 Task: Set the HTTP proxy password to "usergoit".
Action: Mouse moved to (95, 11)
Screenshot: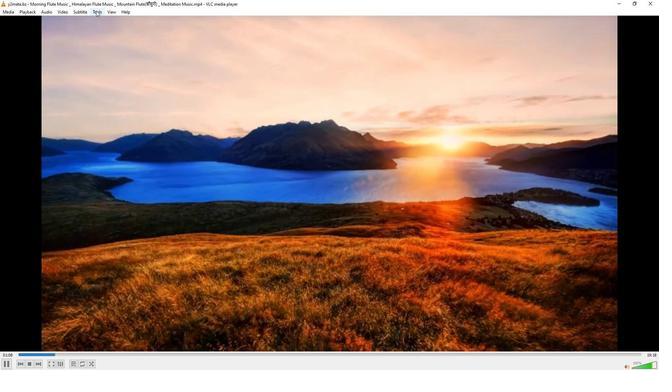 
Action: Mouse pressed left at (95, 11)
Screenshot: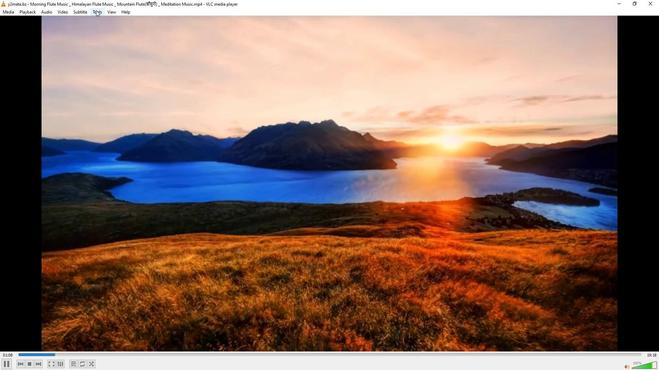 
Action: Mouse moved to (102, 93)
Screenshot: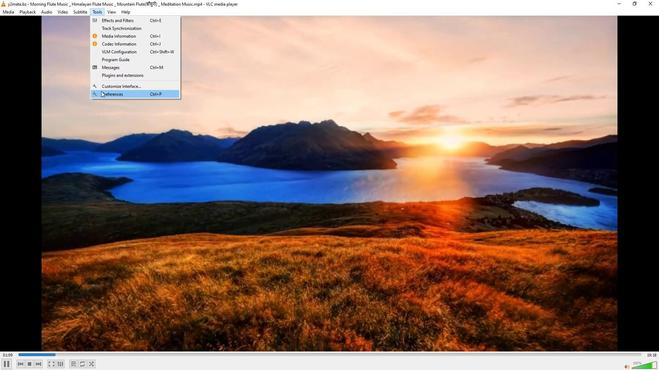 
Action: Mouse pressed left at (102, 93)
Screenshot: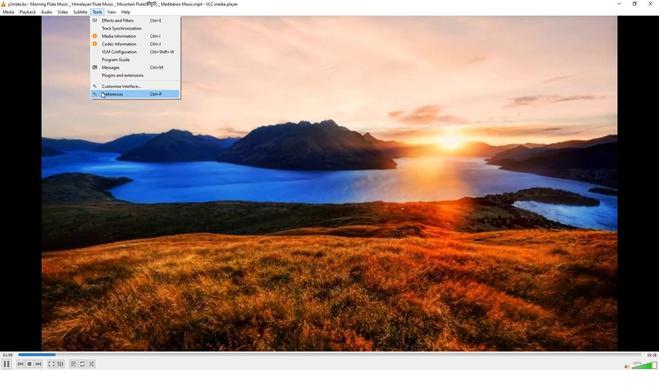 
Action: Mouse moved to (217, 302)
Screenshot: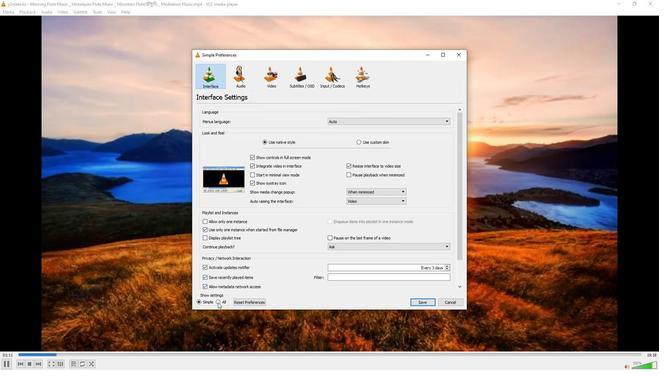 
Action: Mouse pressed left at (217, 302)
Screenshot: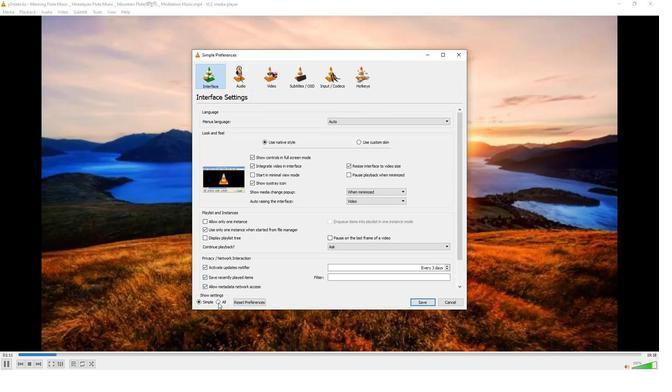 
Action: Mouse moved to (230, 177)
Screenshot: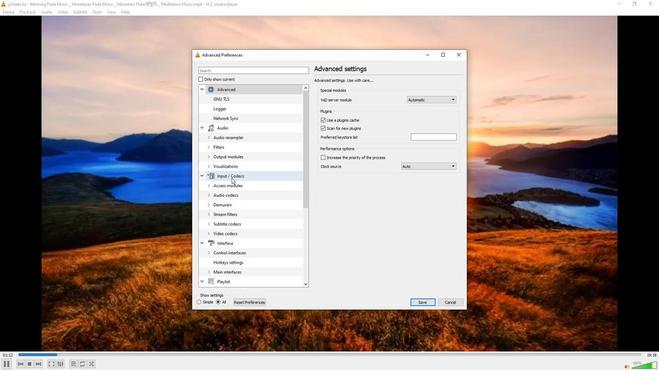 
Action: Mouse pressed left at (230, 177)
Screenshot: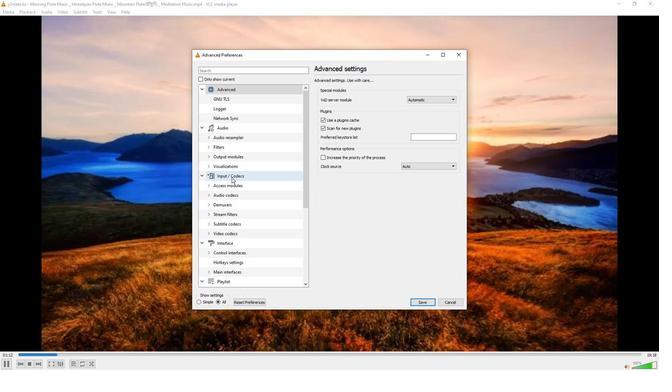 
Action: Mouse moved to (350, 205)
Screenshot: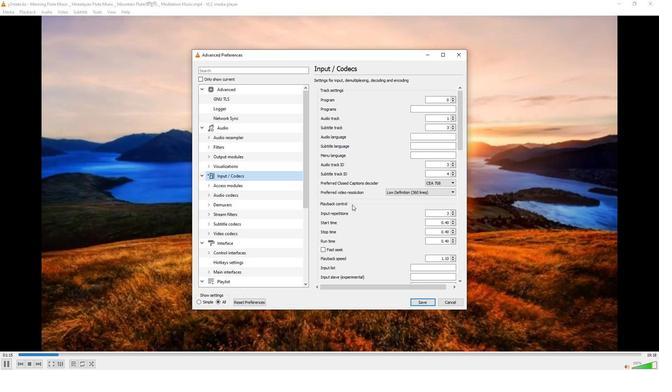 
Action: Mouse scrolled (350, 205) with delta (0, 0)
Screenshot: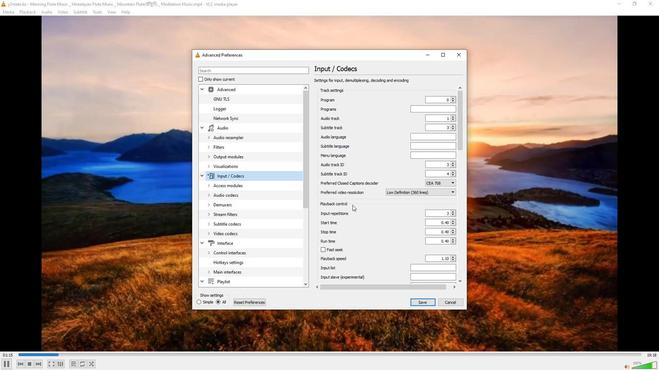 
Action: Mouse scrolled (350, 205) with delta (0, 0)
Screenshot: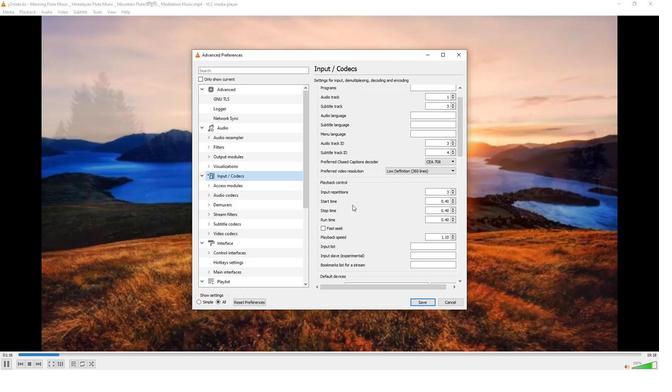 
Action: Mouse scrolled (350, 205) with delta (0, 0)
Screenshot: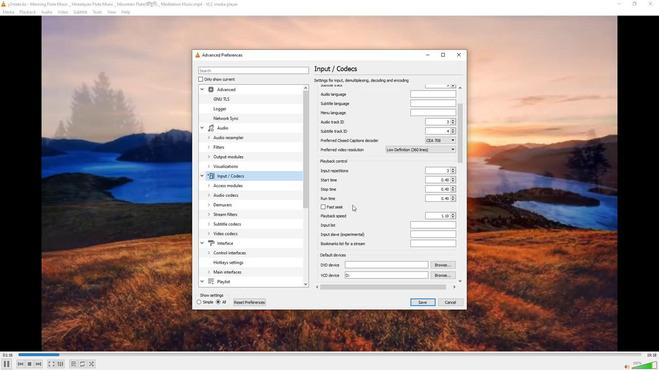 
Action: Mouse scrolled (350, 205) with delta (0, 0)
Screenshot: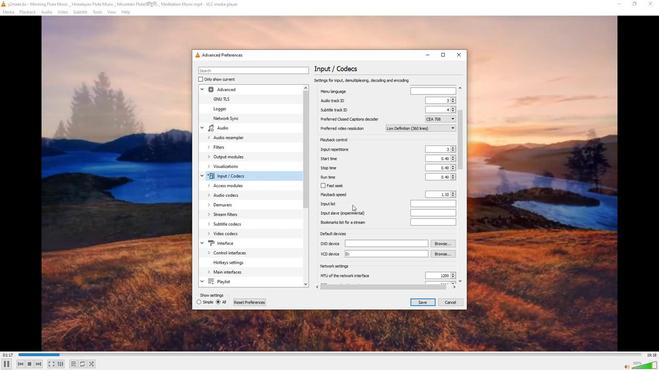 
Action: Mouse scrolled (350, 205) with delta (0, 0)
Screenshot: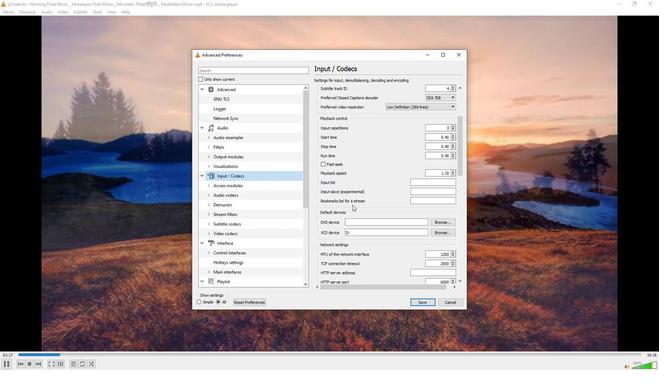 
Action: Mouse scrolled (350, 205) with delta (0, 0)
Screenshot: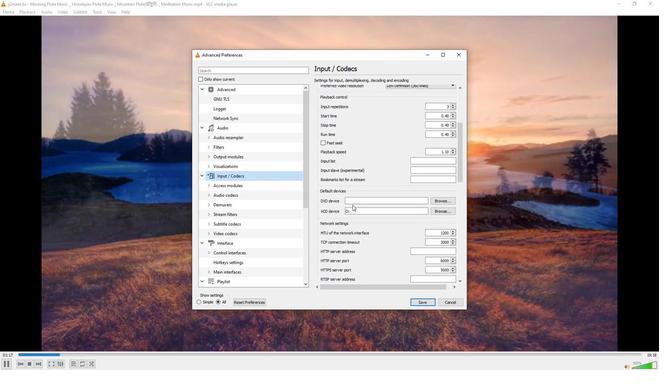 
Action: Mouse scrolled (350, 205) with delta (0, 0)
Screenshot: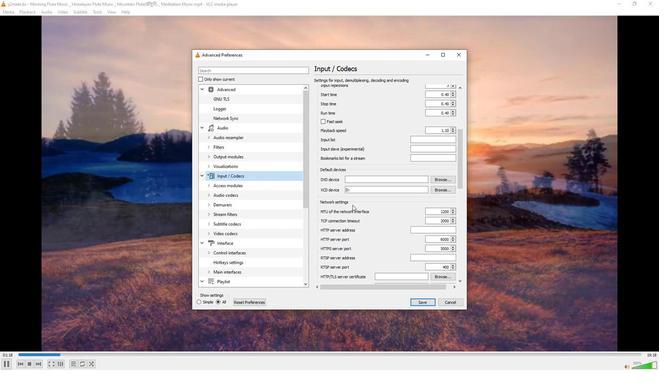 
Action: Mouse scrolled (350, 205) with delta (0, 0)
Screenshot: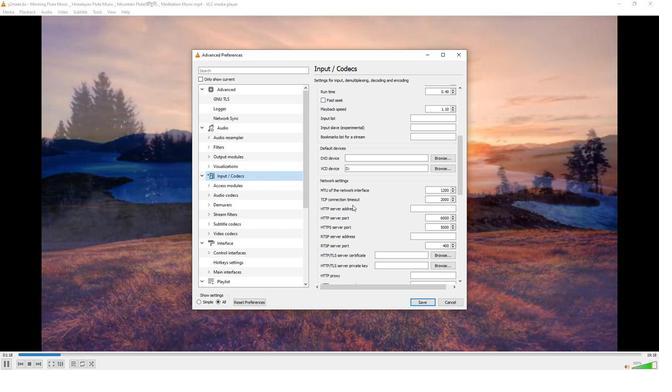 
Action: Mouse scrolled (350, 205) with delta (0, 0)
Screenshot: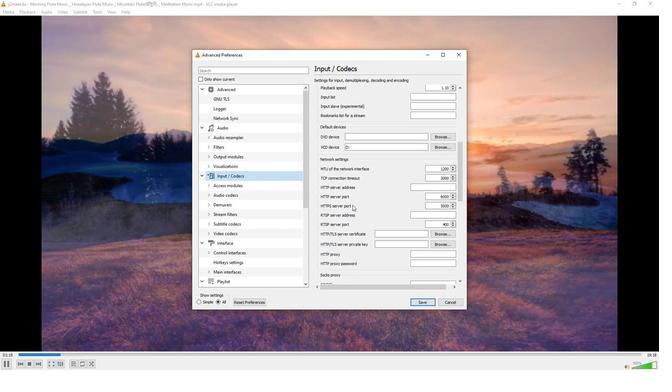 
Action: Mouse moved to (416, 242)
Screenshot: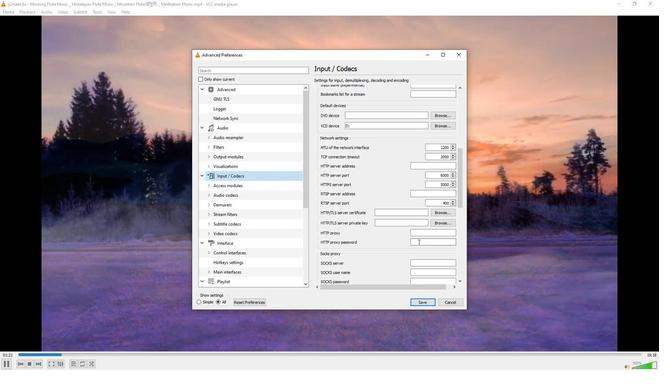 
Action: Mouse pressed left at (416, 242)
Screenshot: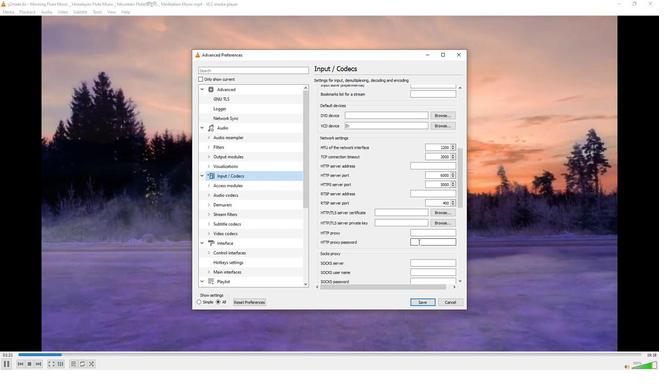 
Action: Key pressed us
Screenshot: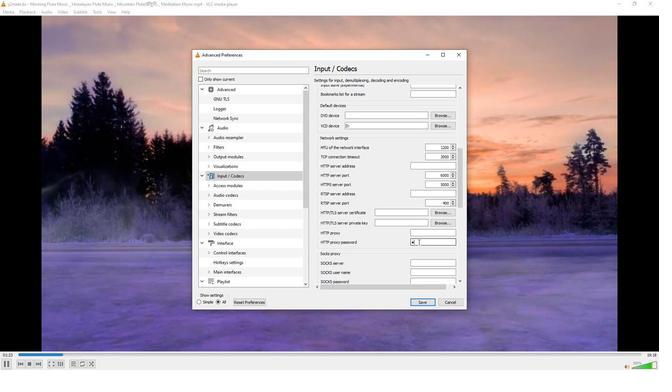 
Action: Mouse moved to (415, 242)
Screenshot: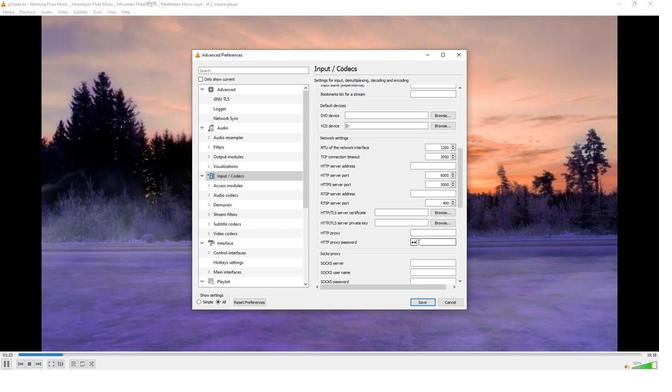
Action: Key pressed er
Screenshot: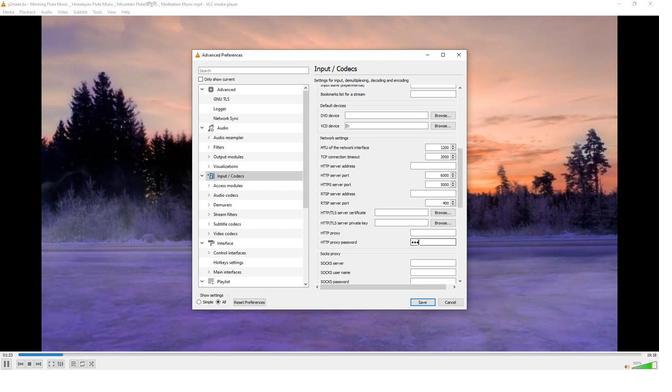 
Action: Mouse moved to (413, 243)
Screenshot: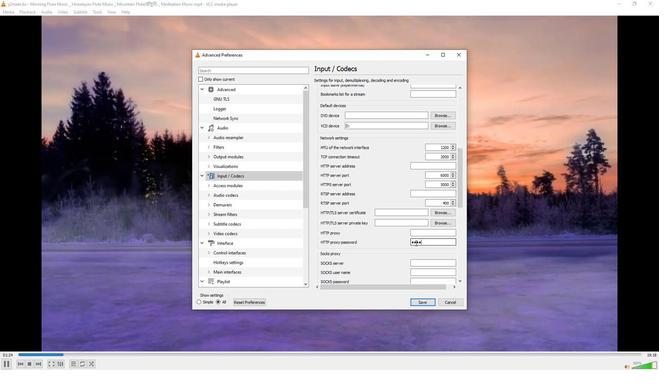 
Action: Key pressed goit
Screenshot: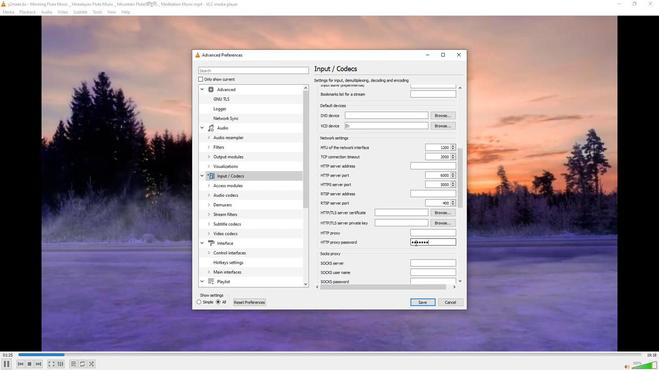 
Action: Mouse moved to (404, 246)
Screenshot: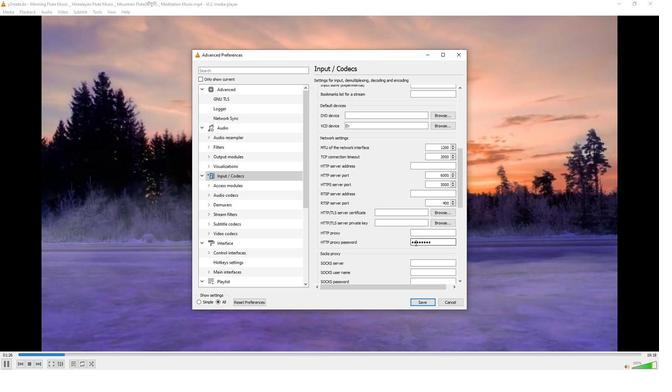 
